 Task: Search for calendar events organized by 'Shubham'.
Action: Mouse moved to (14, 55)
Screenshot: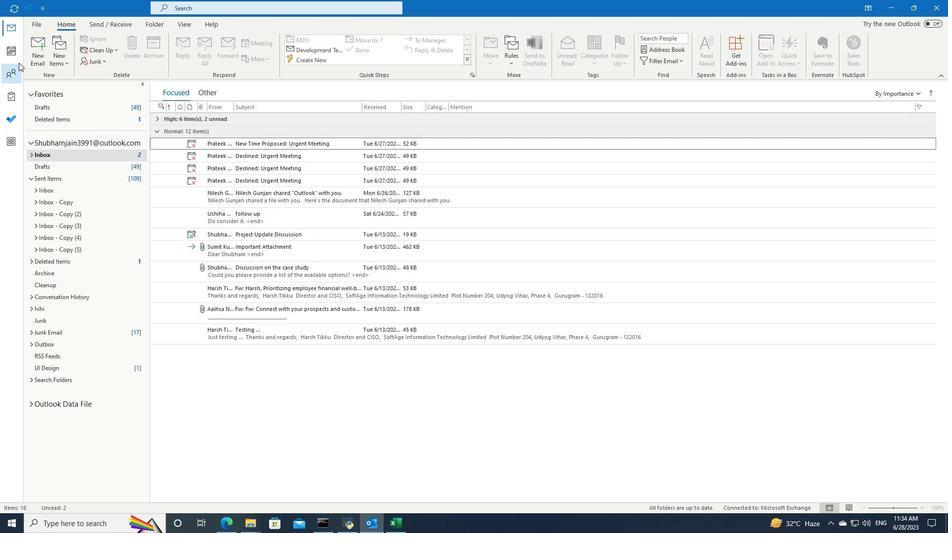 
Action: Mouse pressed left at (14, 55)
Screenshot: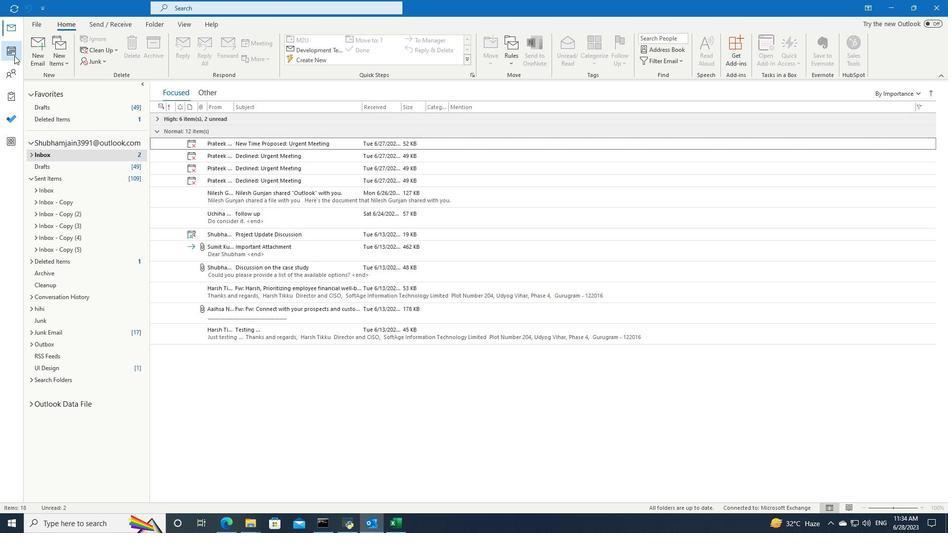 
Action: Mouse moved to (355, 9)
Screenshot: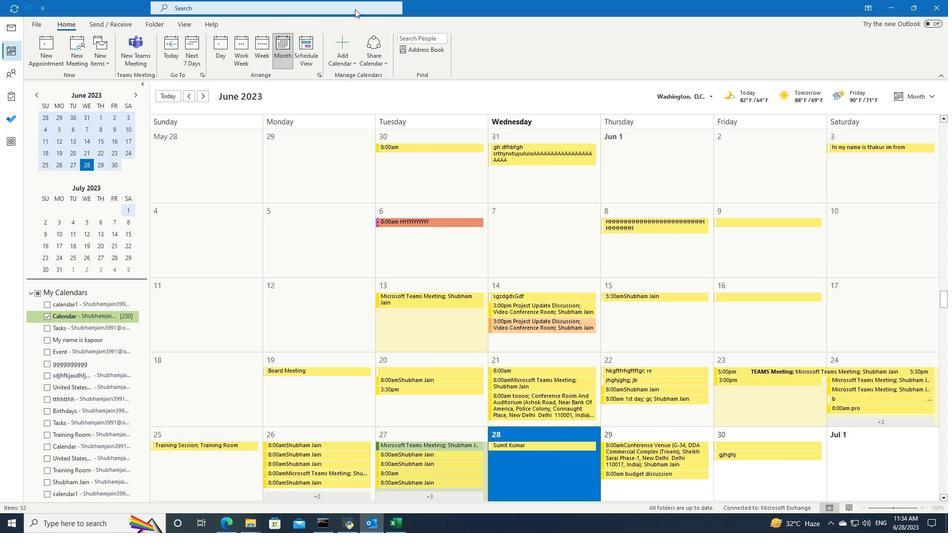 
Action: Mouse pressed left at (355, 9)
Screenshot: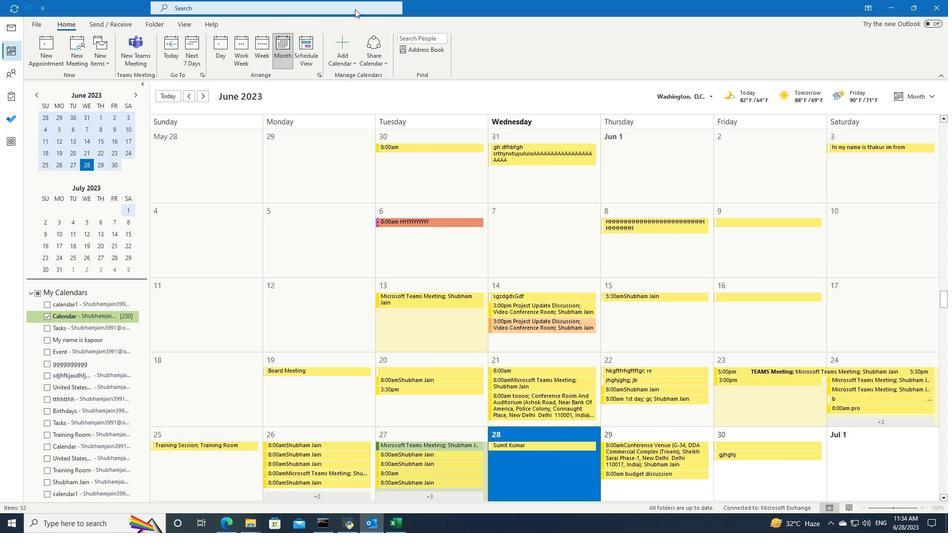 
Action: Mouse moved to (383, 7)
Screenshot: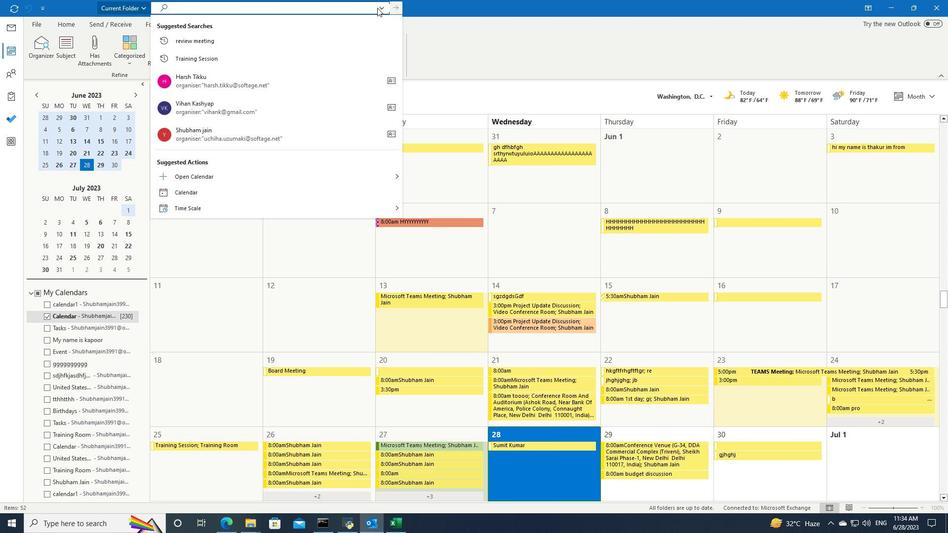 
Action: Mouse pressed left at (383, 7)
Screenshot: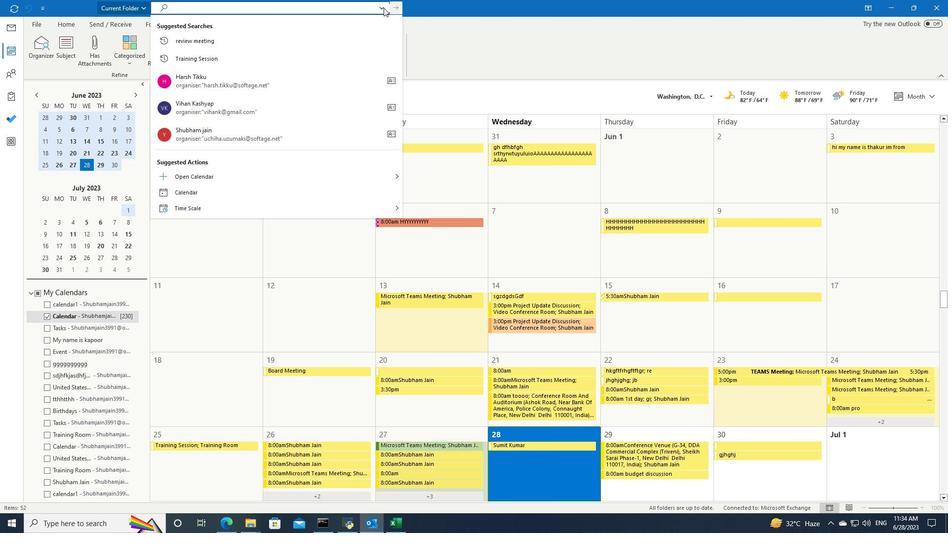 
Action: Mouse moved to (389, 24)
Screenshot: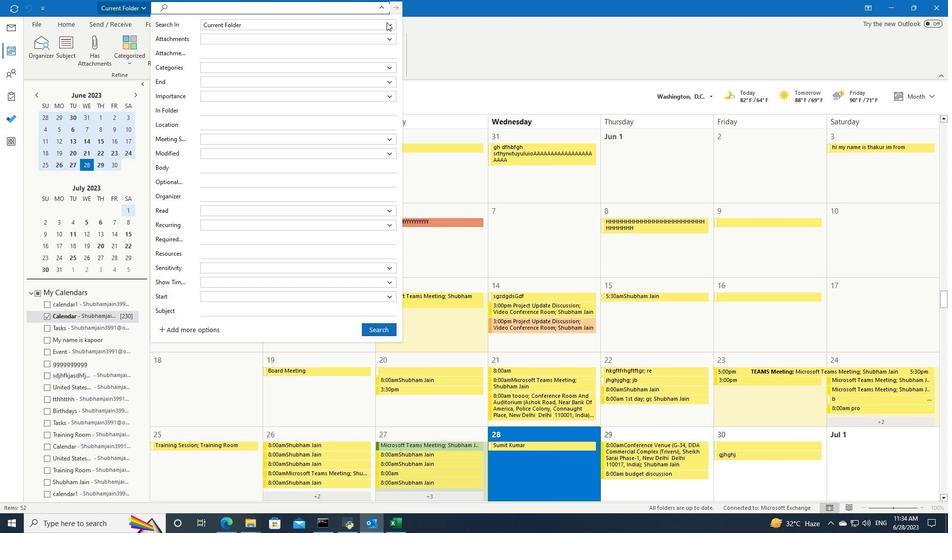 
Action: Mouse pressed left at (389, 24)
Screenshot: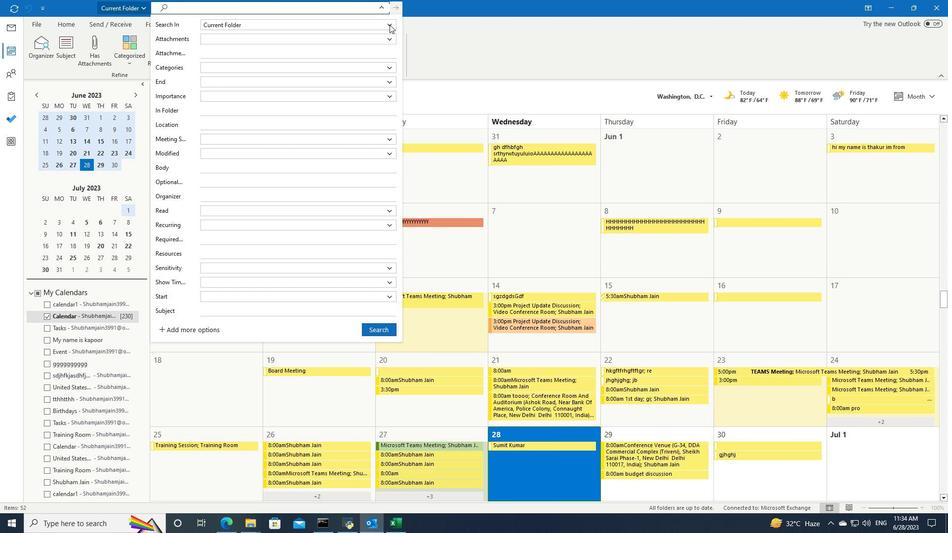 
Action: Mouse moved to (335, 54)
Screenshot: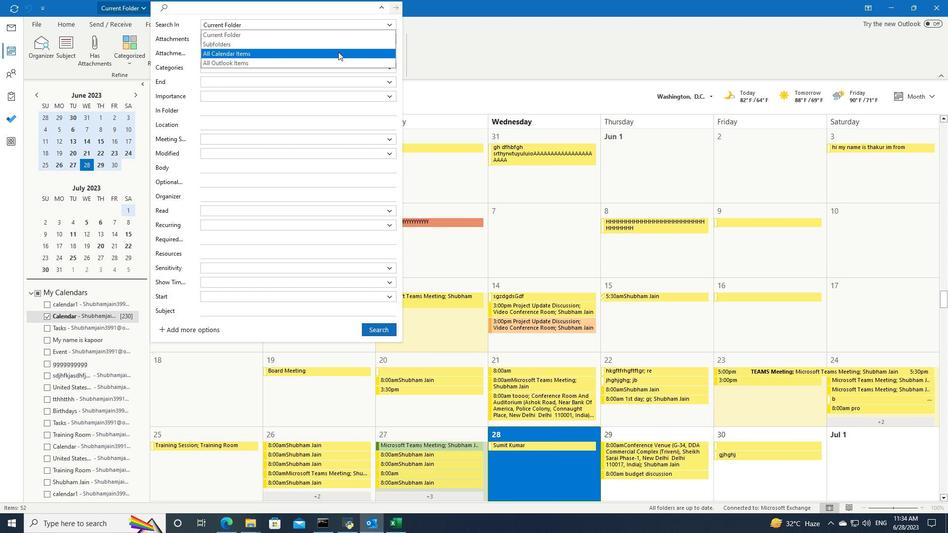 
Action: Mouse pressed left at (335, 54)
Screenshot: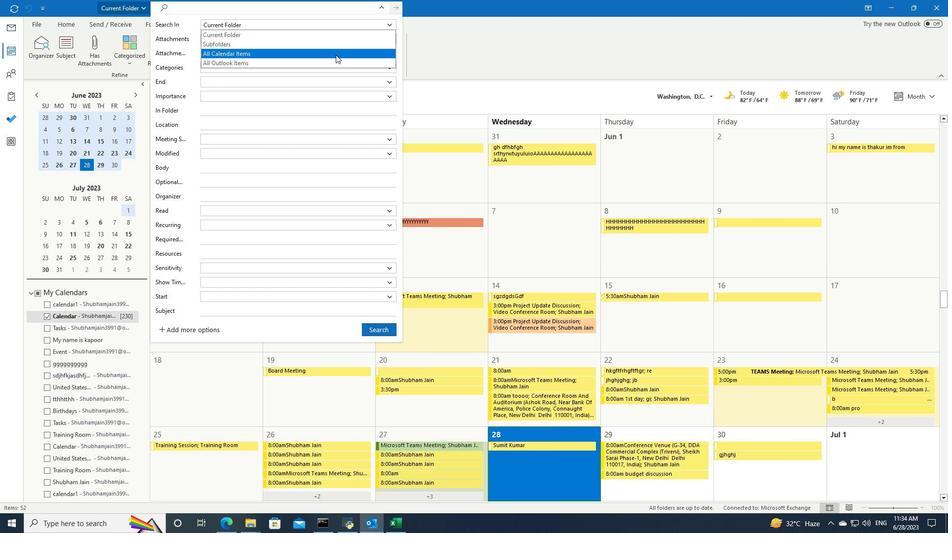 
Action: Mouse moved to (383, 8)
Screenshot: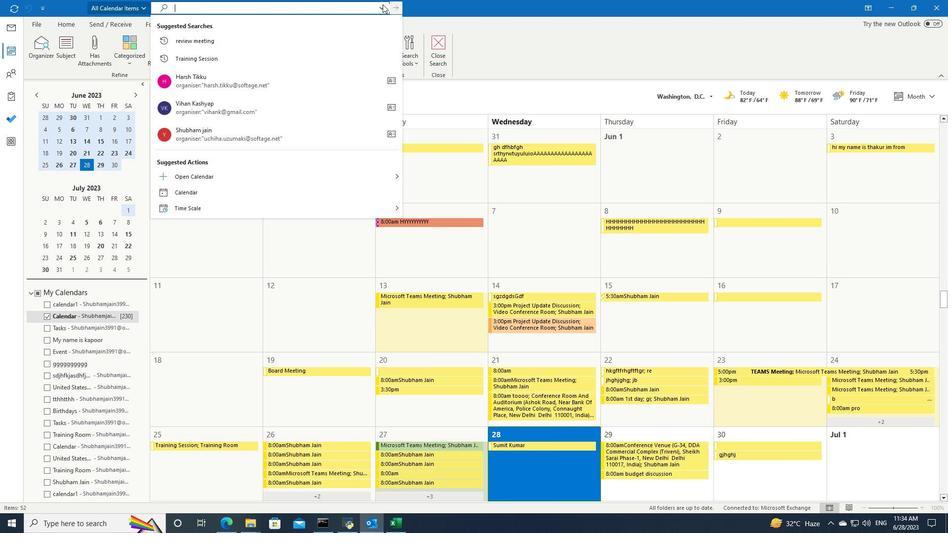 
Action: Mouse pressed left at (383, 8)
Screenshot: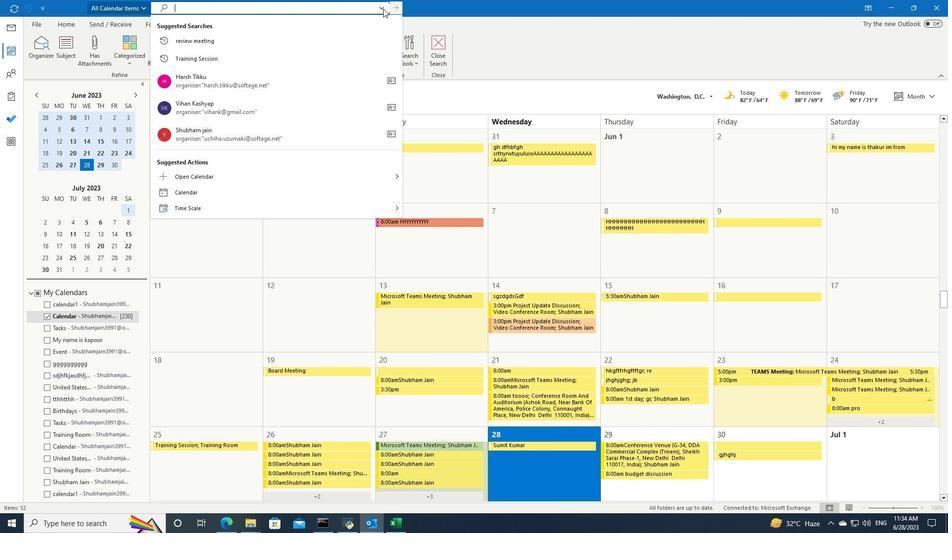 
Action: Mouse moved to (247, 194)
Screenshot: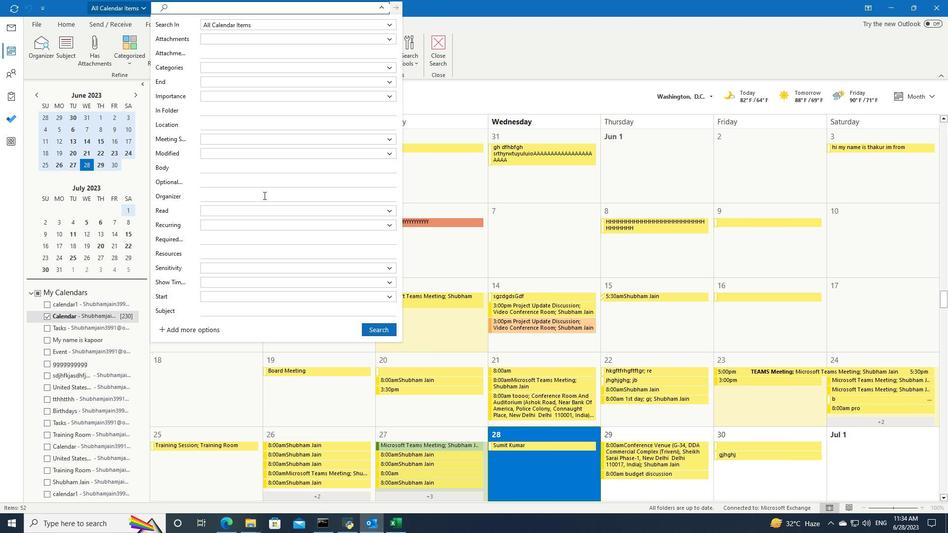 
Action: Mouse pressed left at (247, 194)
Screenshot: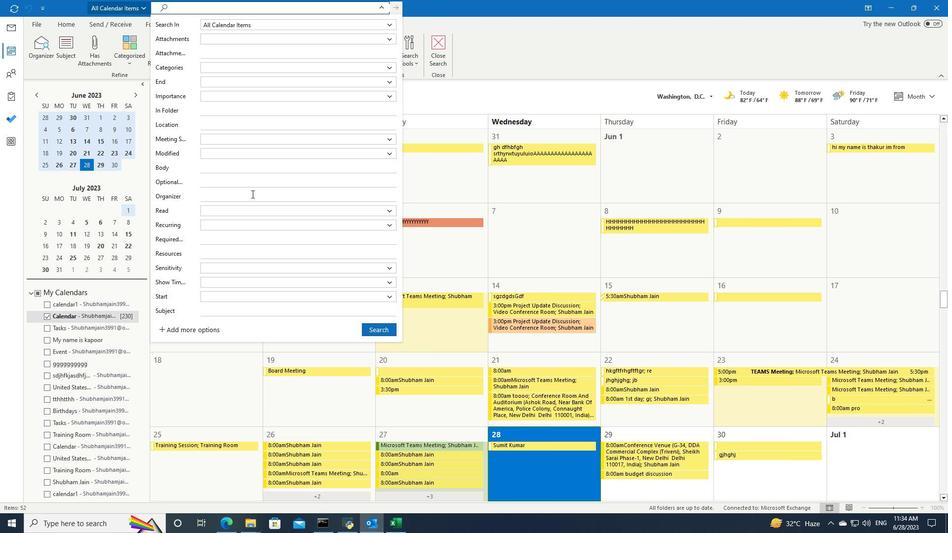 
Action: Key pressed <Key.shift>Shubham<Key.shift>jain3991<Key.shift><Key.shift><Key.shift><Key.shift><Key.shift><Key.shift>@outlook.com
Screenshot: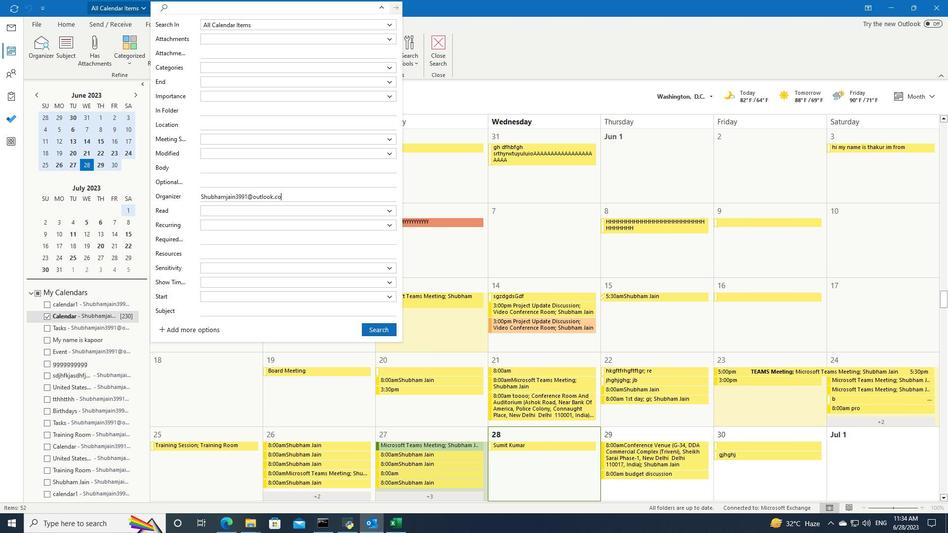 
Action: Mouse moved to (367, 329)
Screenshot: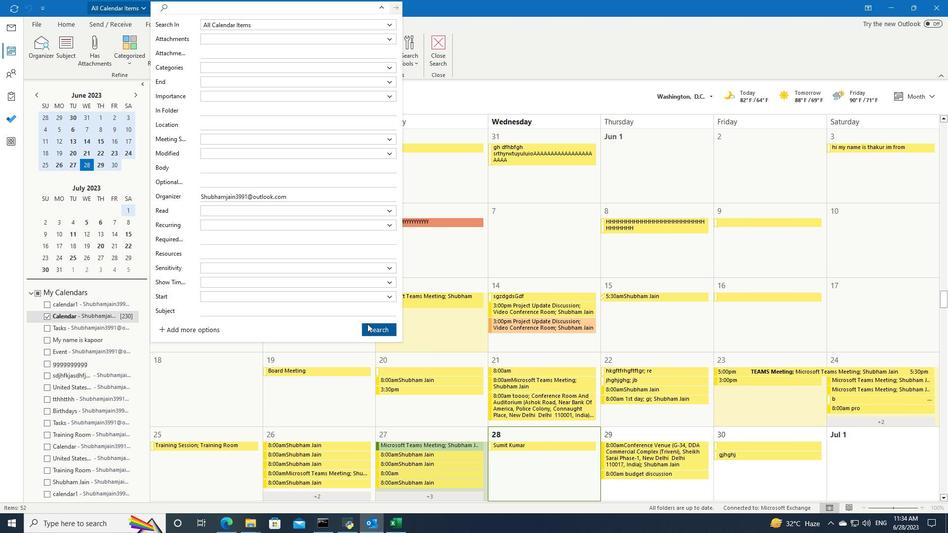 
Action: Mouse pressed left at (367, 329)
Screenshot: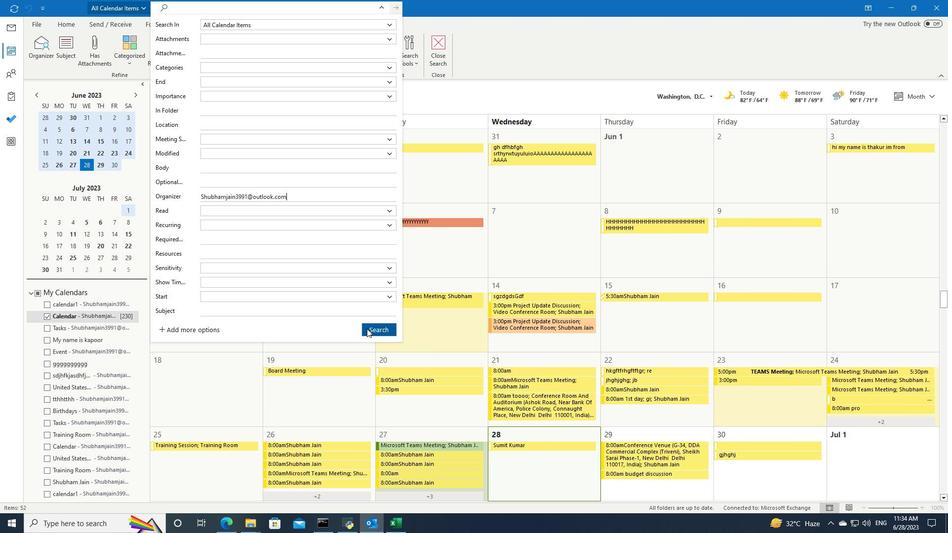 
